 Task: Create a task  Integrate a new chat system for customer service , assign it to team member softage.4@softage.net in the project AgileFever and update the status of the task to  On Track  , set the priority of the task to High
Action: Mouse moved to (75, 49)
Screenshot: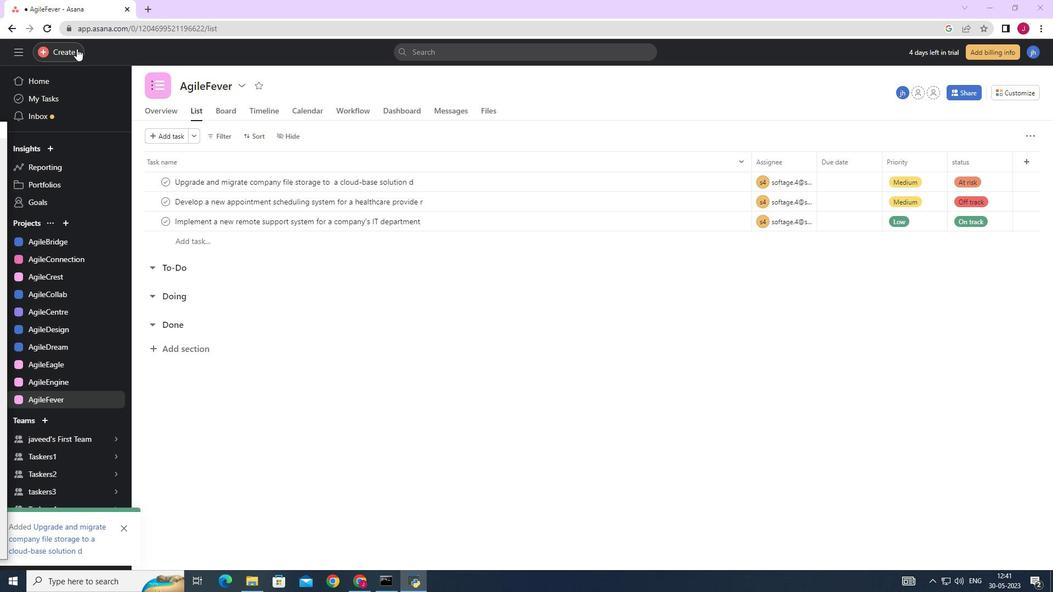 
Action: Mouse pressed left at (75, 49)
Screenshot: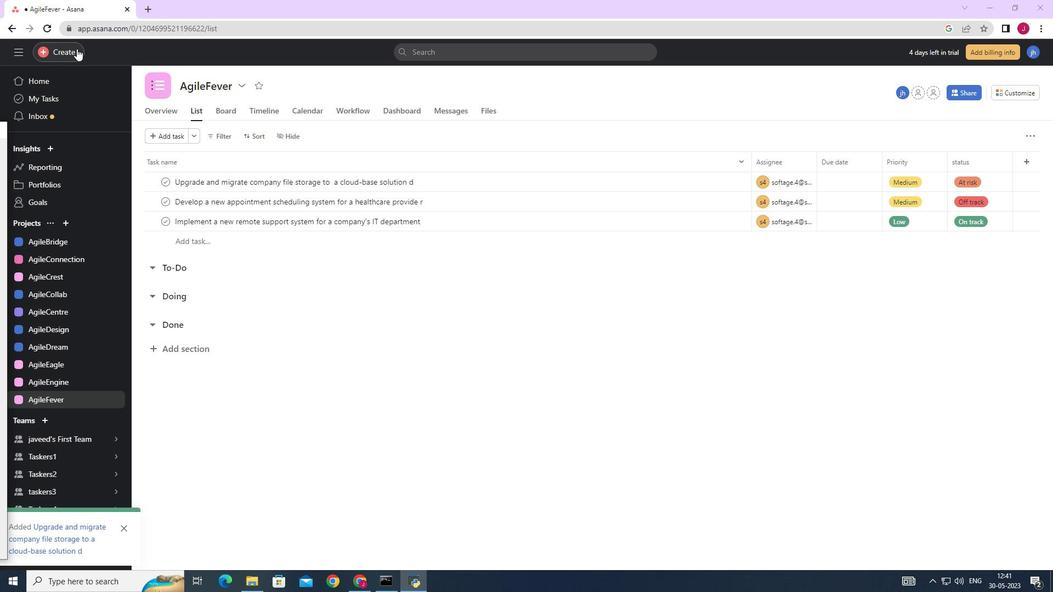 
Action: Mouse moved to (127, 54)
Screenshot: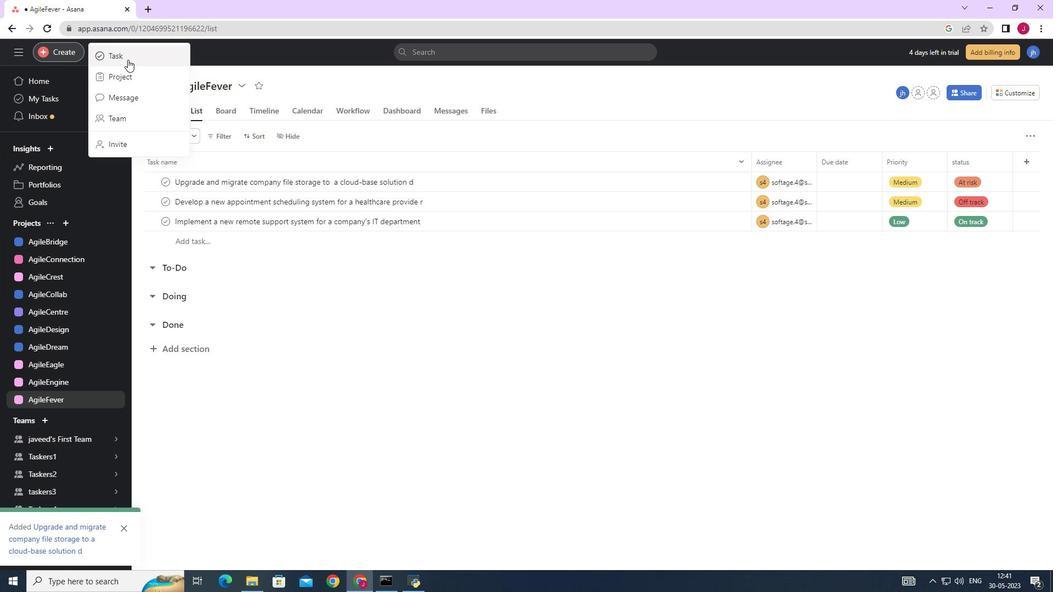 
Action: Mouse pressed left at (127, 54)
Screenshot: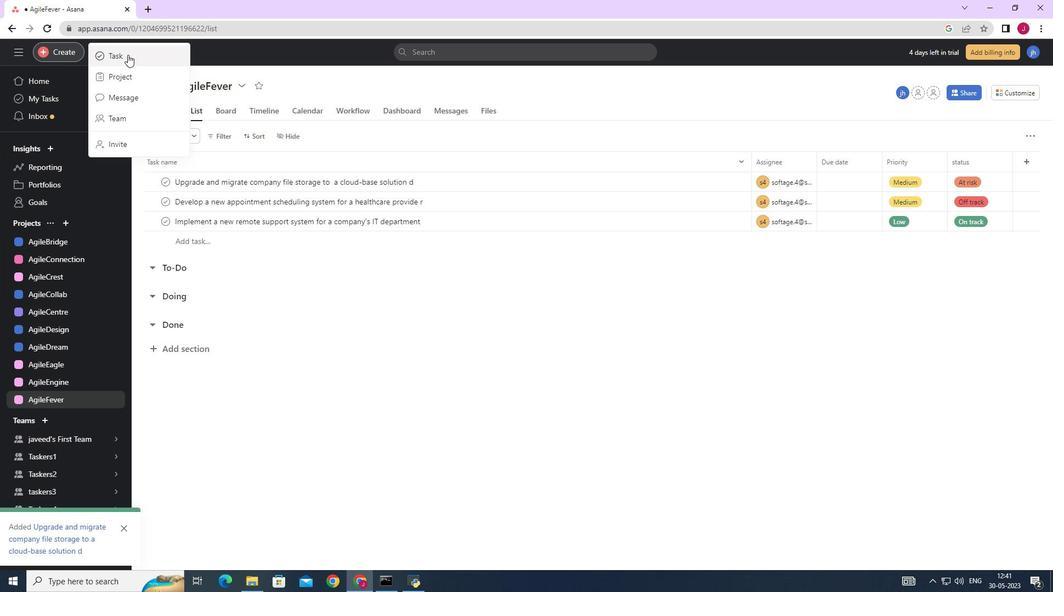 
Action: Mouse moved to (855, 364)
Screenshot: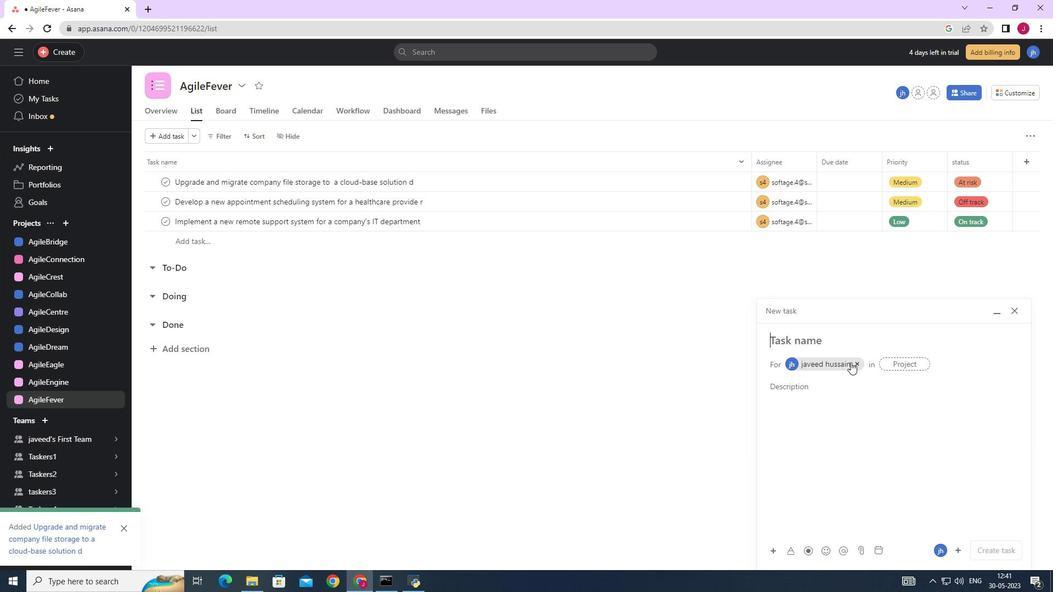 
Action: Mouse pressed left at (855, 364)
Screenshot: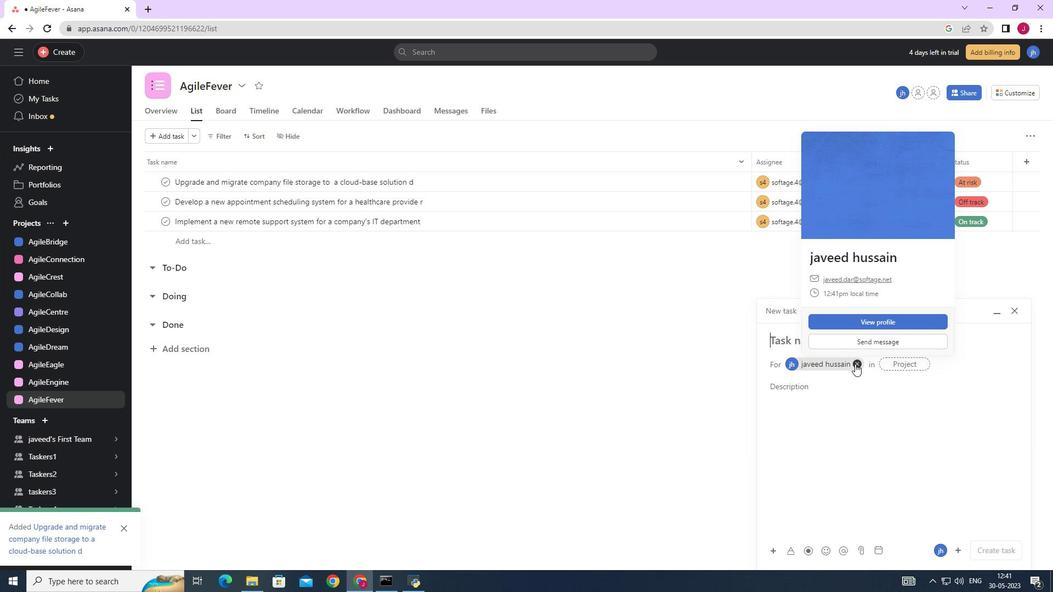 
Action: Mouse moved to (806, 339)
Screenshot: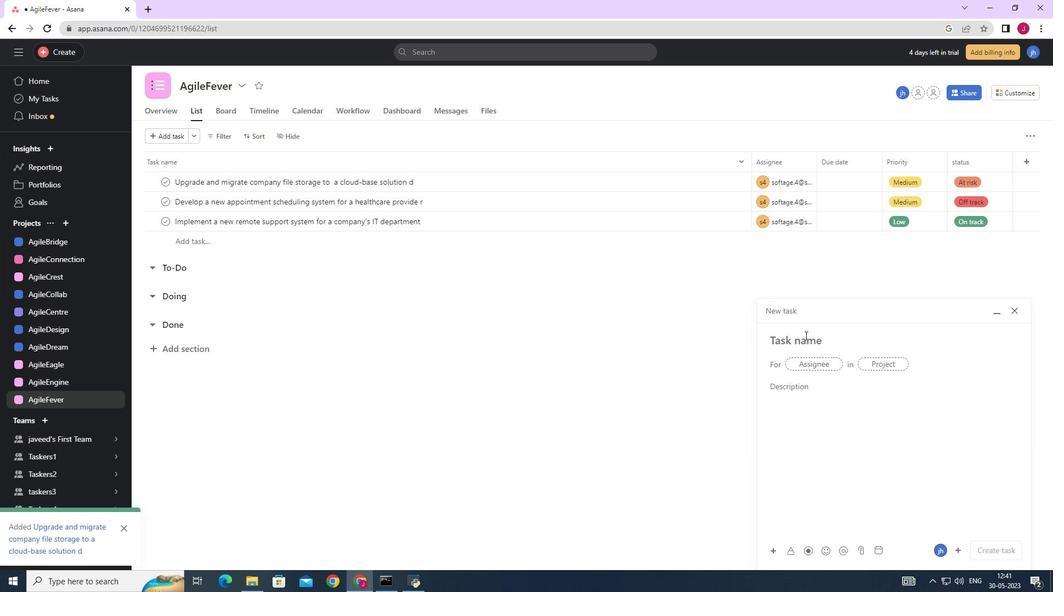 
Action: Mouse pressed left at (806, 339)
Screenshot: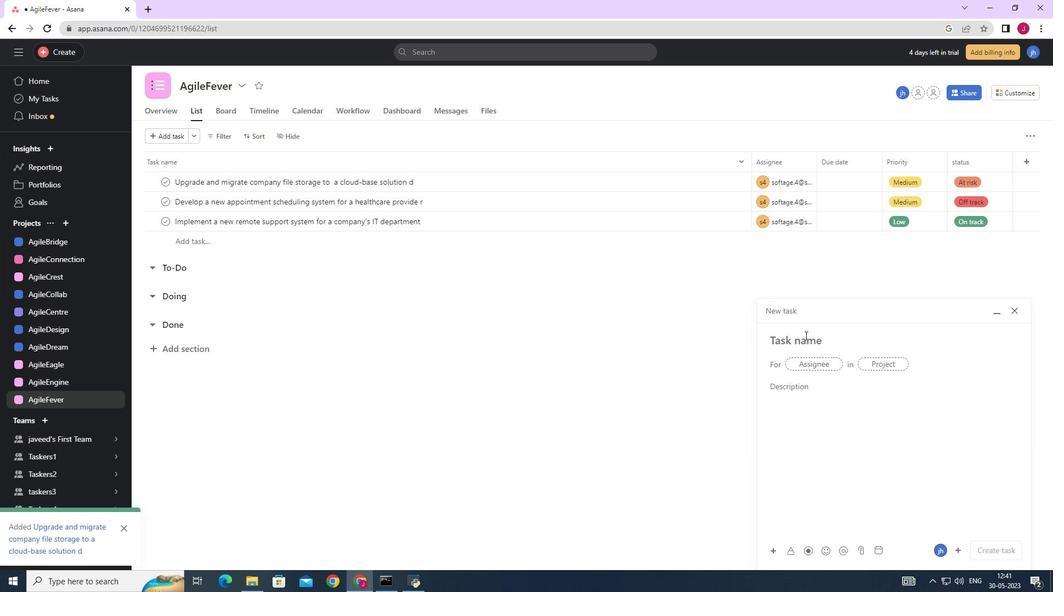 
Action: Key pressed <Key.caps_lock>I<Key.caps_lock>ntegrate<Key.space>a<Key.space>new<Key.space>chat<Key.space>system<Key.space>for<Key.space>customer<Key.space>service
Screenshot: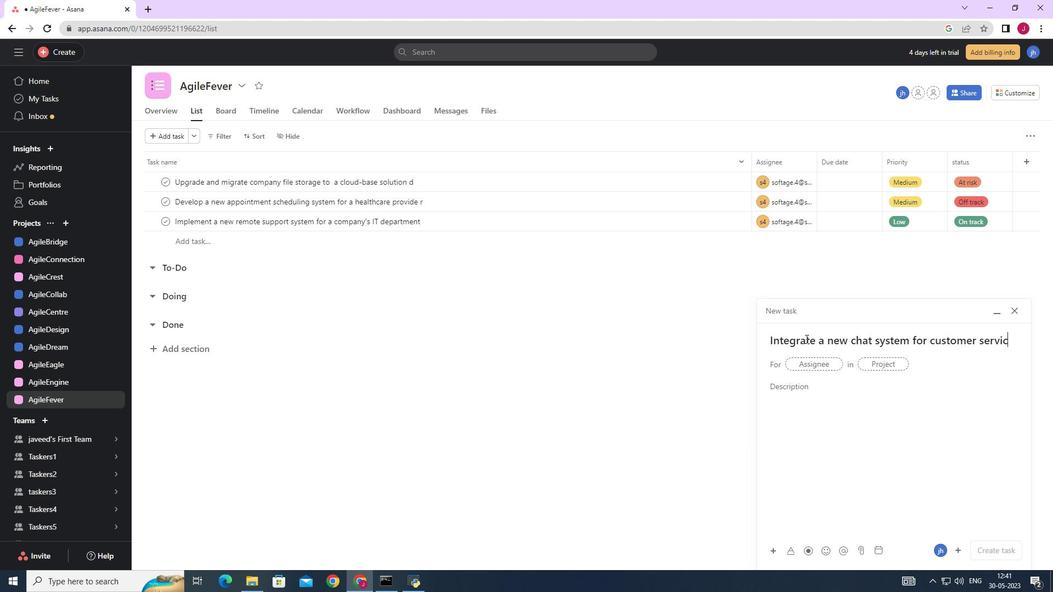 
Action: Mouse moved to (807, 362)
Screenshot: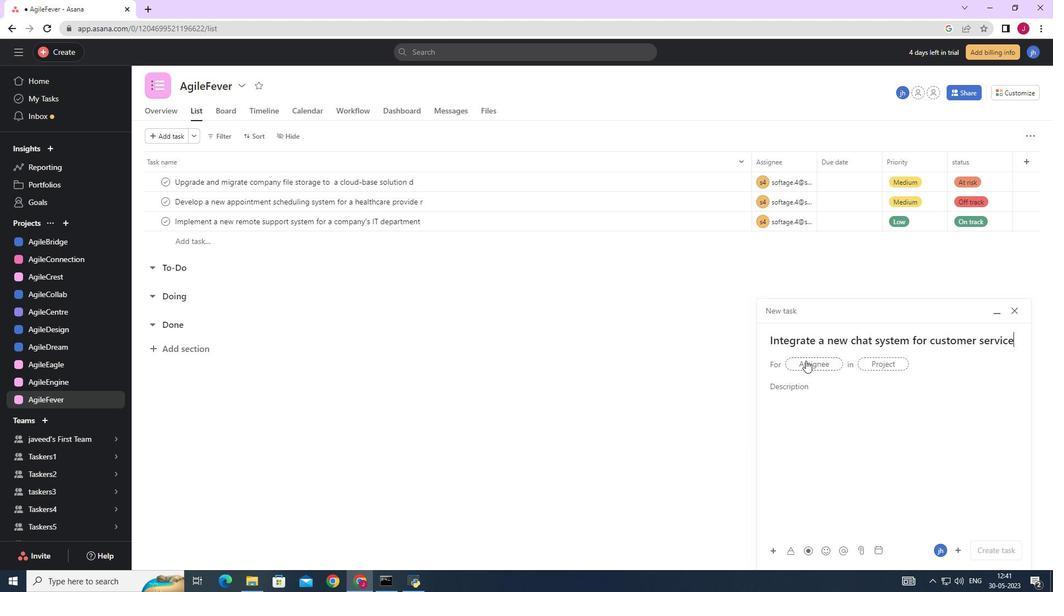 
Action: Mouse pressed left at (807, 362)
Screenshot: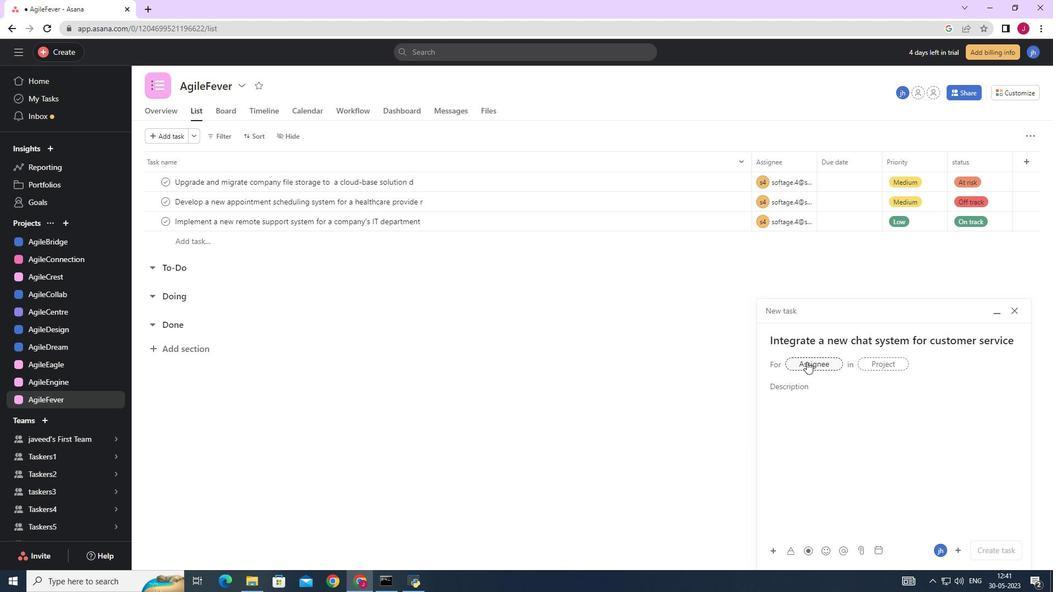 
Action: Key pressed softage.4
Screenshot: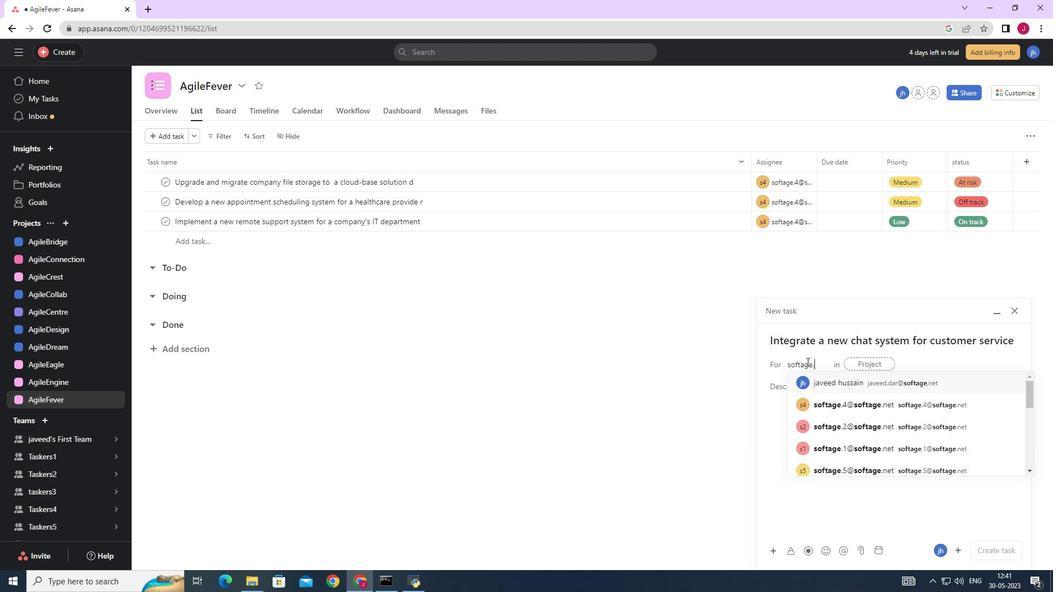 
Action: Mouse moved to (875, 384)
Screenshot: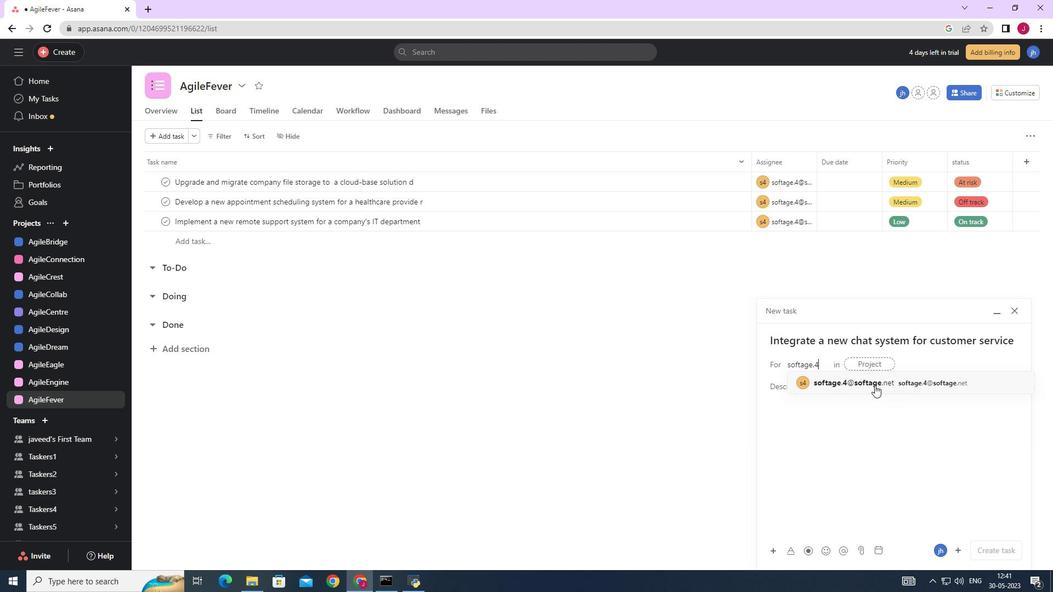 
Action: Mouse pressed left at (875, 384)
Screenshot: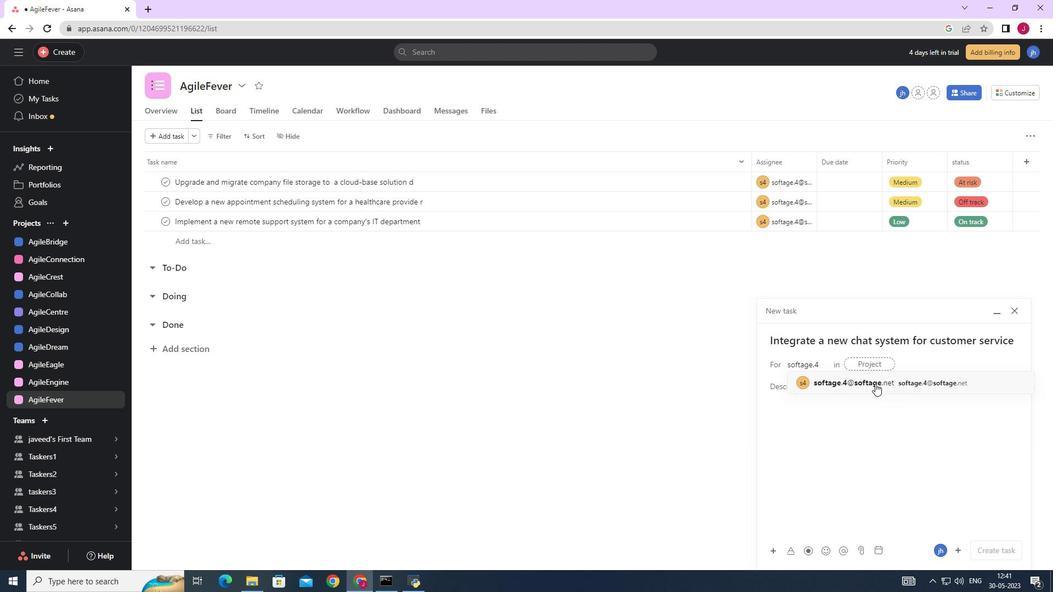 
Action: Mouse moved to (700, 383)
Screenshot: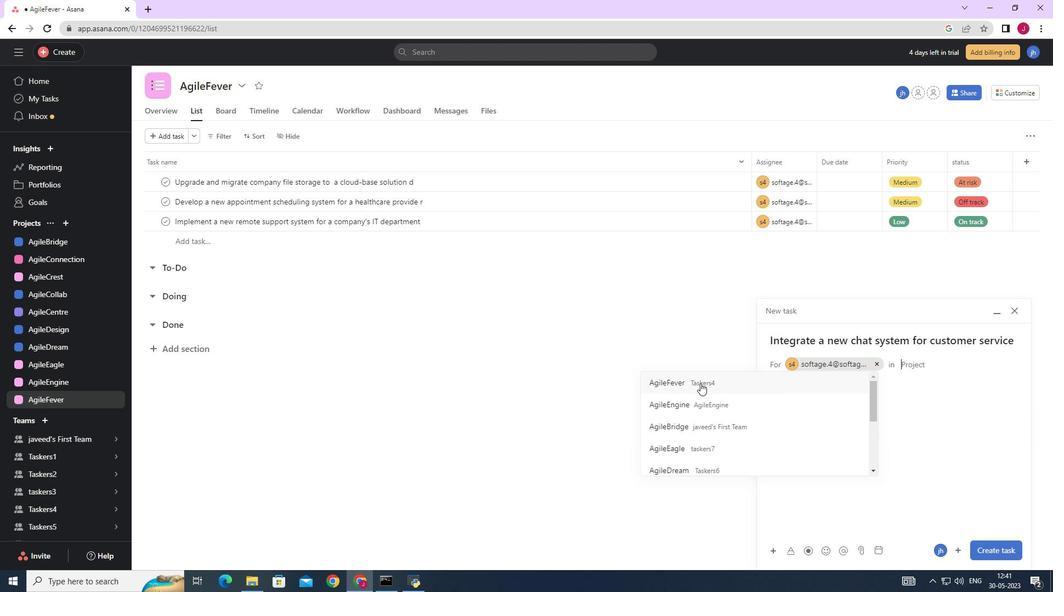 
Action: Mouse pressed left at (700, 383)
Screenshot: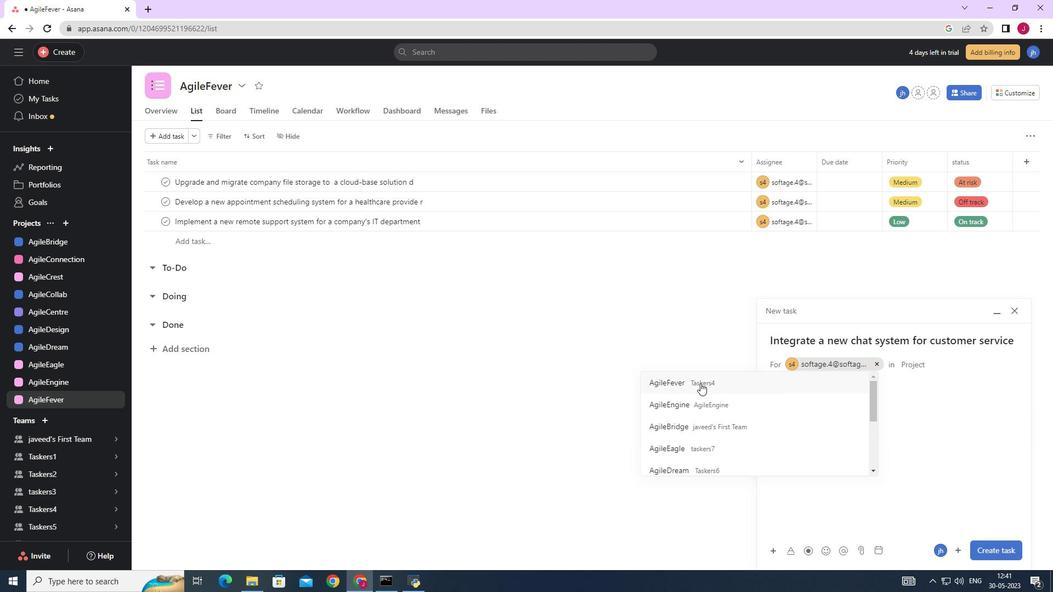 
Action: Mouse moved to (818, 388)
Screenshot: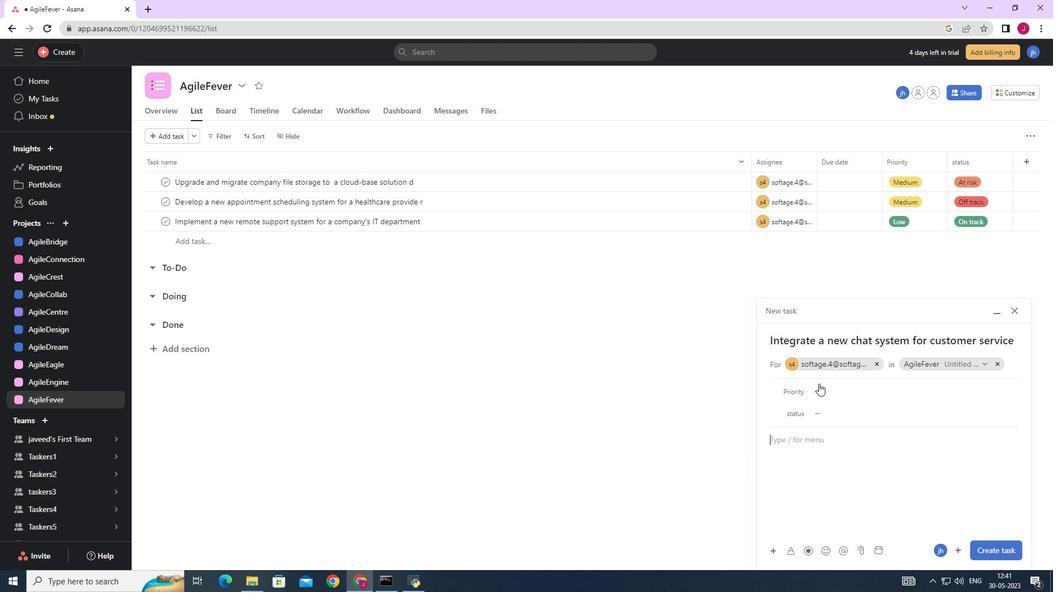 
Action: Mouse pressed left at (818, 388)
Screenshot: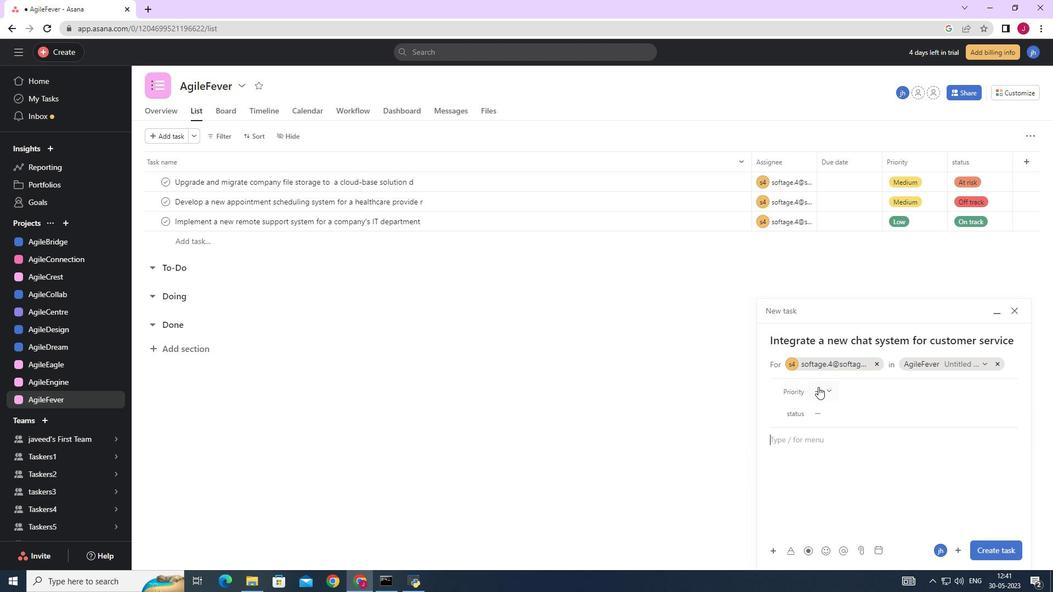 
Action: Mouse moved to (846, 428)
Screenshot: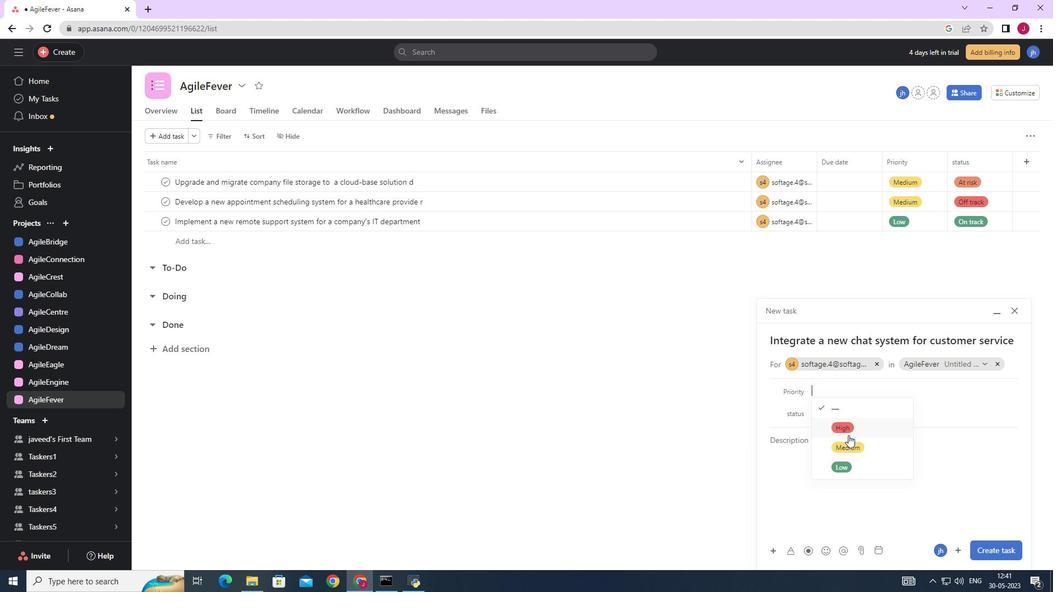 
Action: Mouse pressed left at (846, 428)
Screenshot: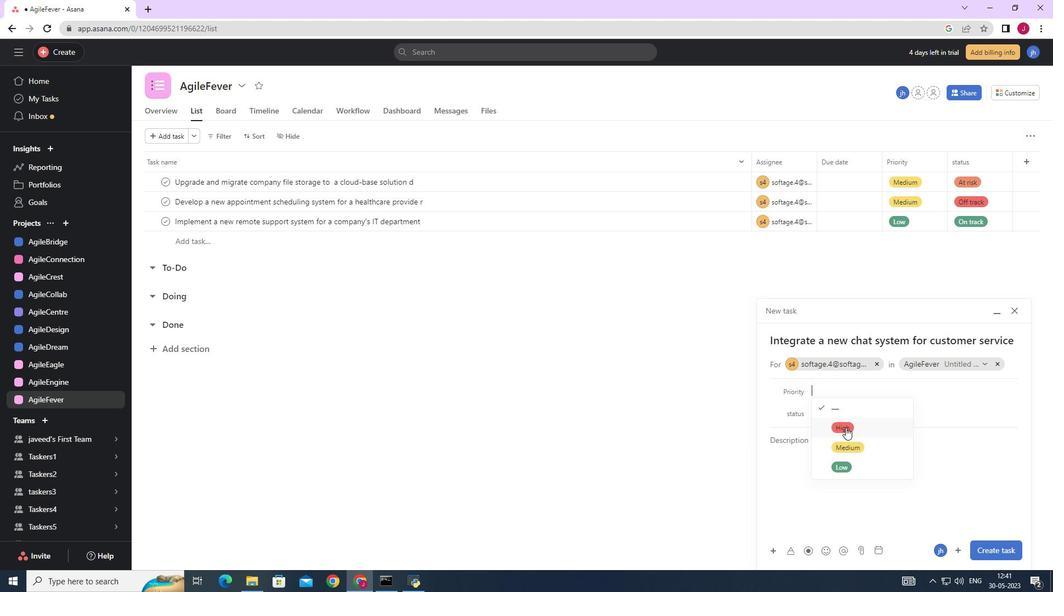 
Action: Mouse moved to (825, 414)
Screenshot: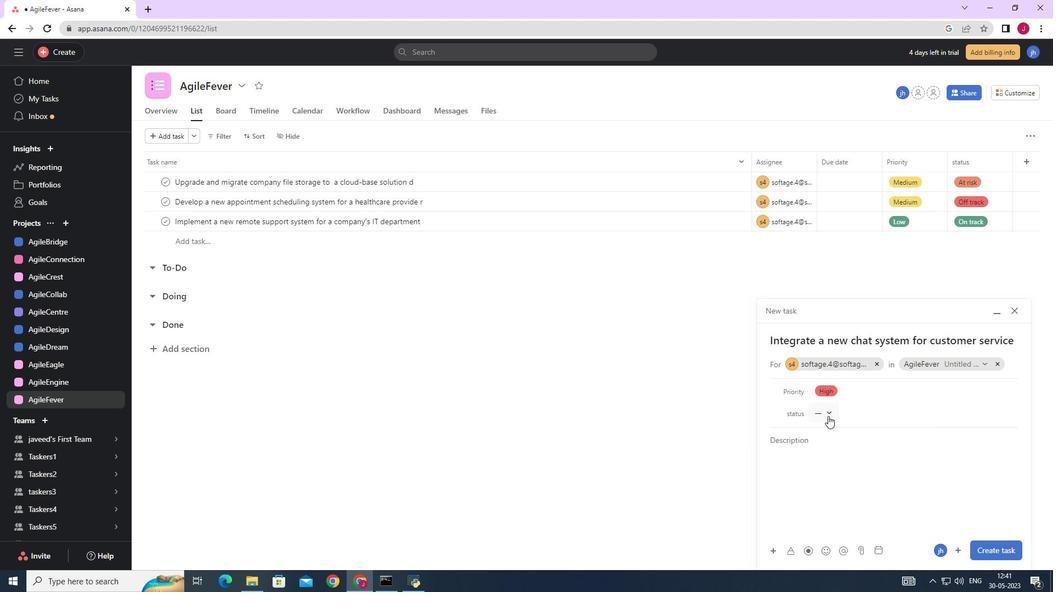 
Action: Mouse pressed left at (825, 414)
Screenshot: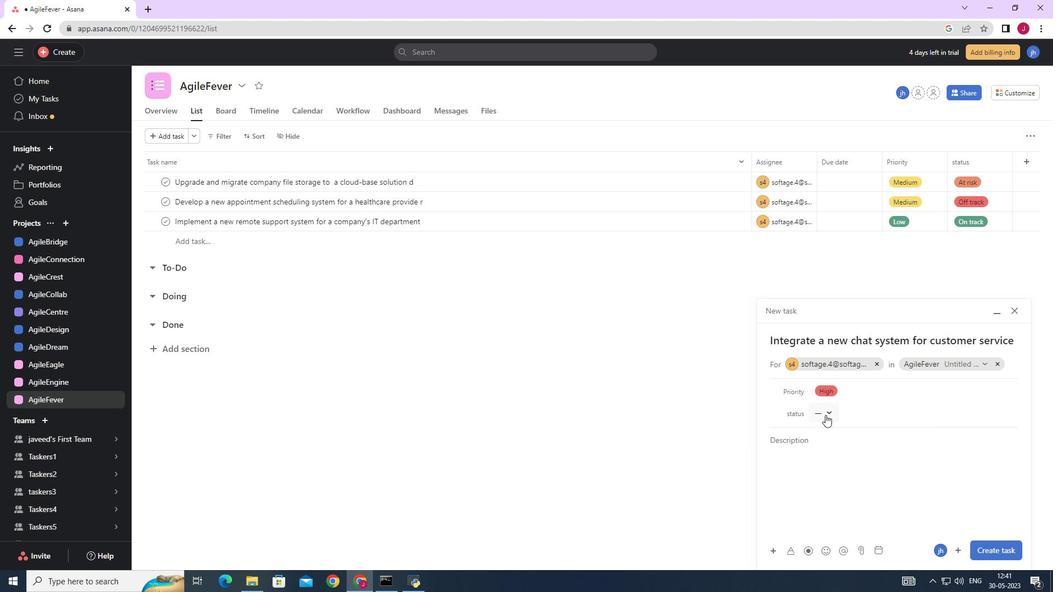 
Action: Mouse moved to (846, 451)
Screenshot: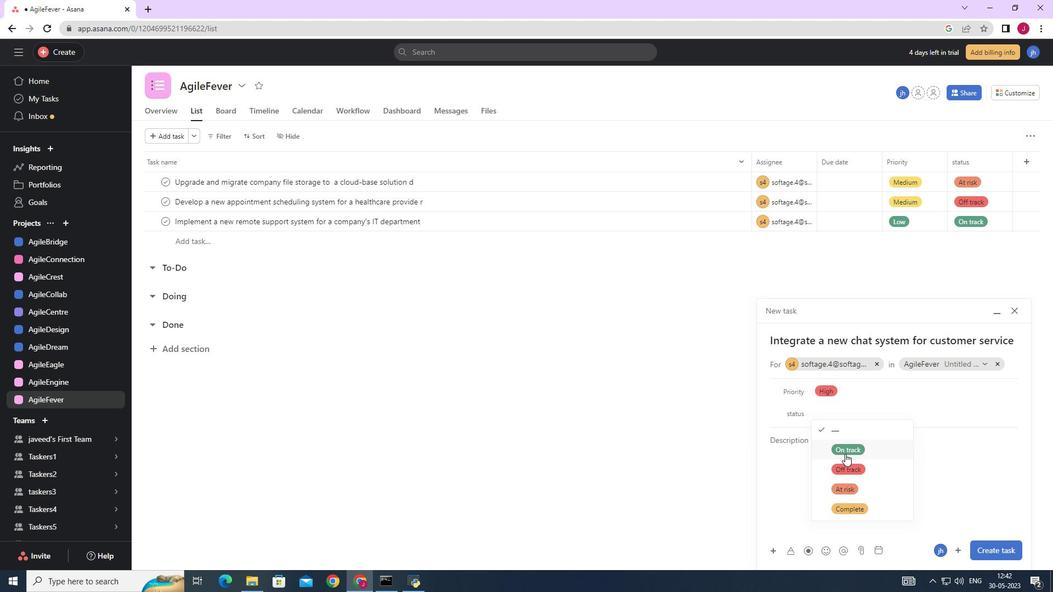 
Action: Mouse pressed left at (846, 451)
Screenshot: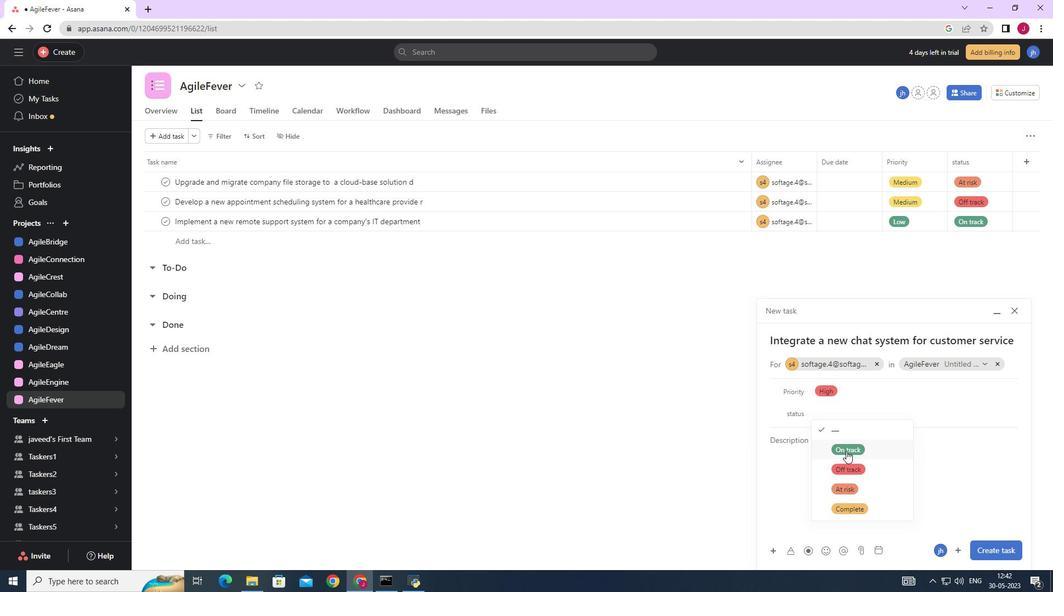 
Action: Mouse moved to (1000, 549)
Screenshot: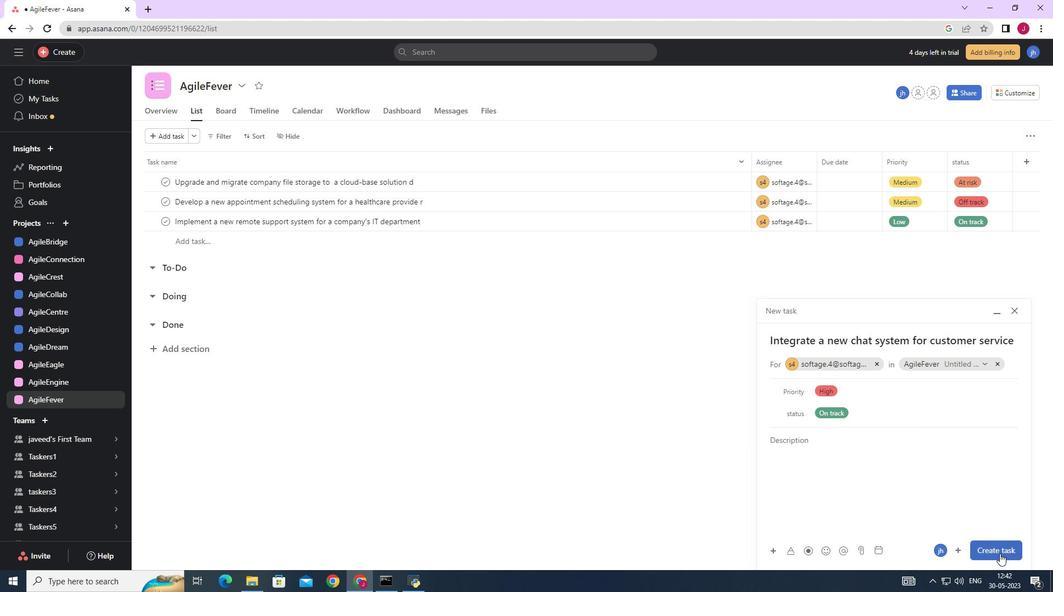 
Action: Mouse pressed left at (1000, 549)
Screenshot: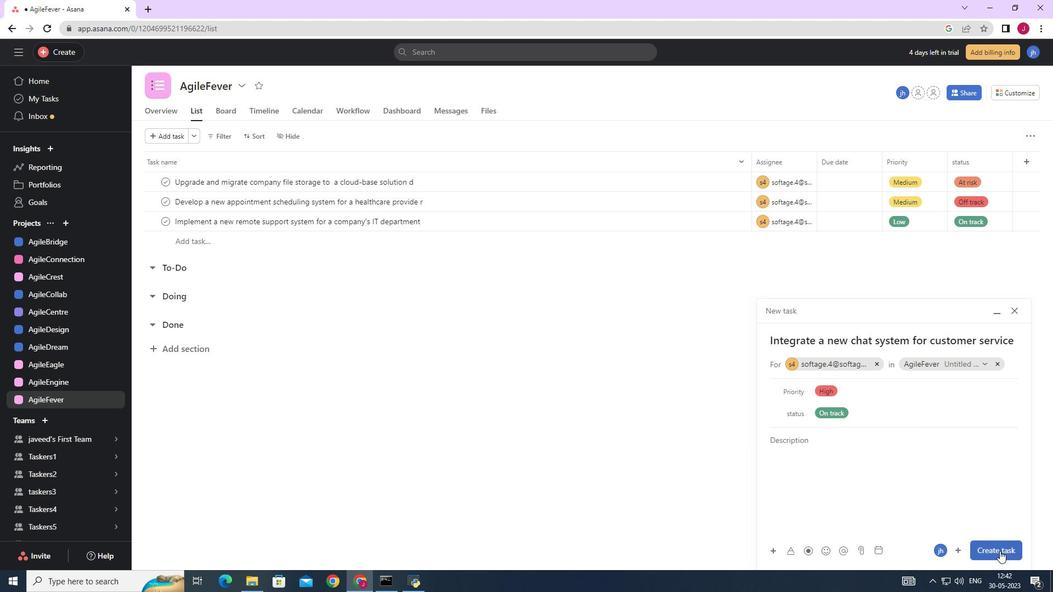 
Action: Mouse moved to (864, 464)
Screenshot: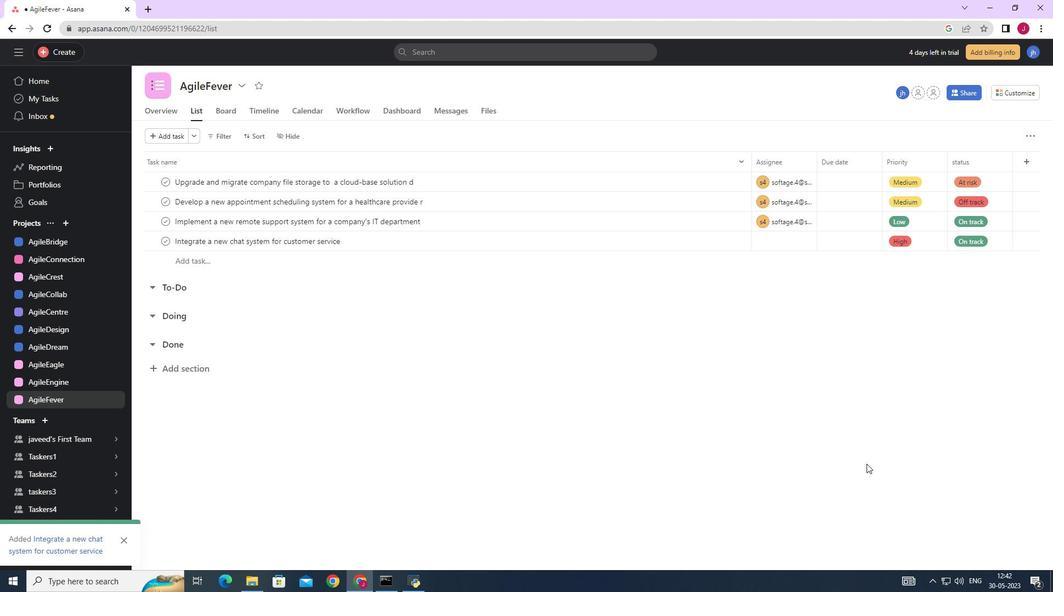 
